Task: Add Kingston Creamery Organic Heritage Blue Cheese Crumbles to the cart.
Action: Mouse moved to (62, 332)
Screenshot: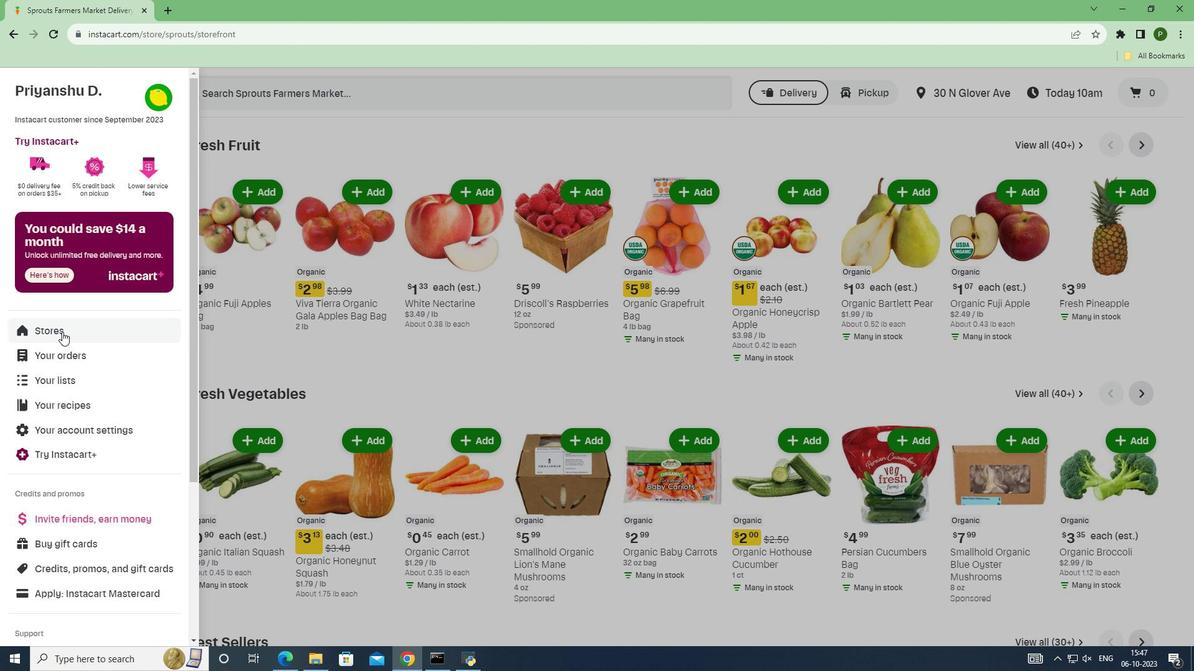 
Action: Mouse pressed left at (62, 332)
Screenshot: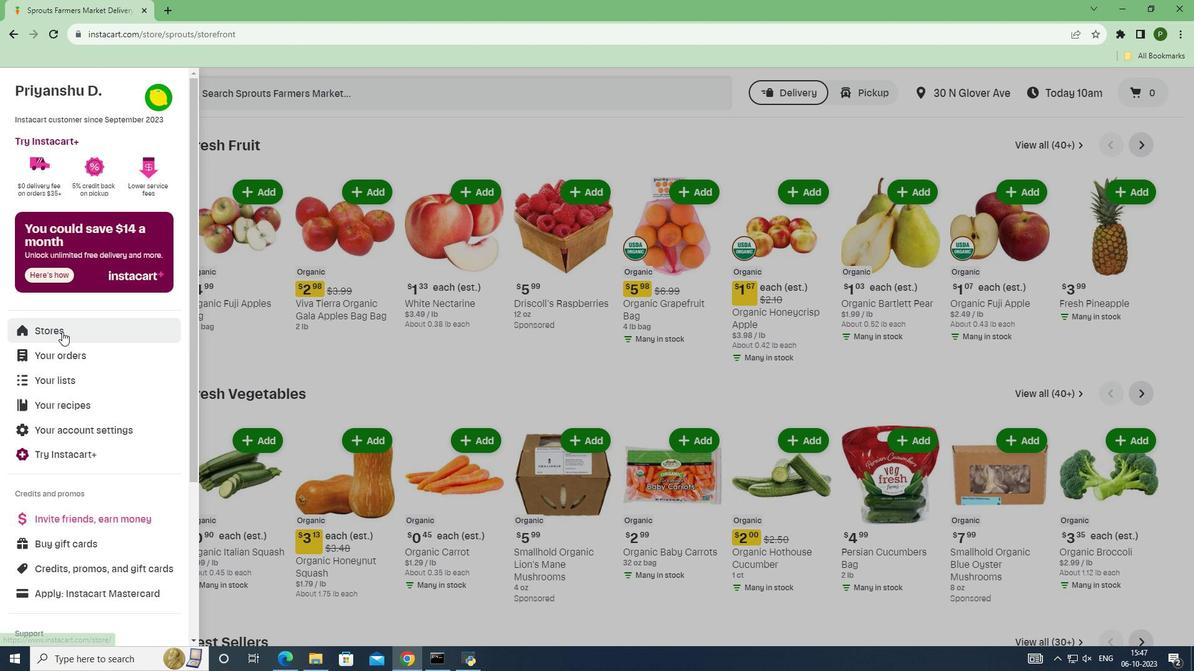 
Action: Mouse moved to (294, 143)
Screenshot: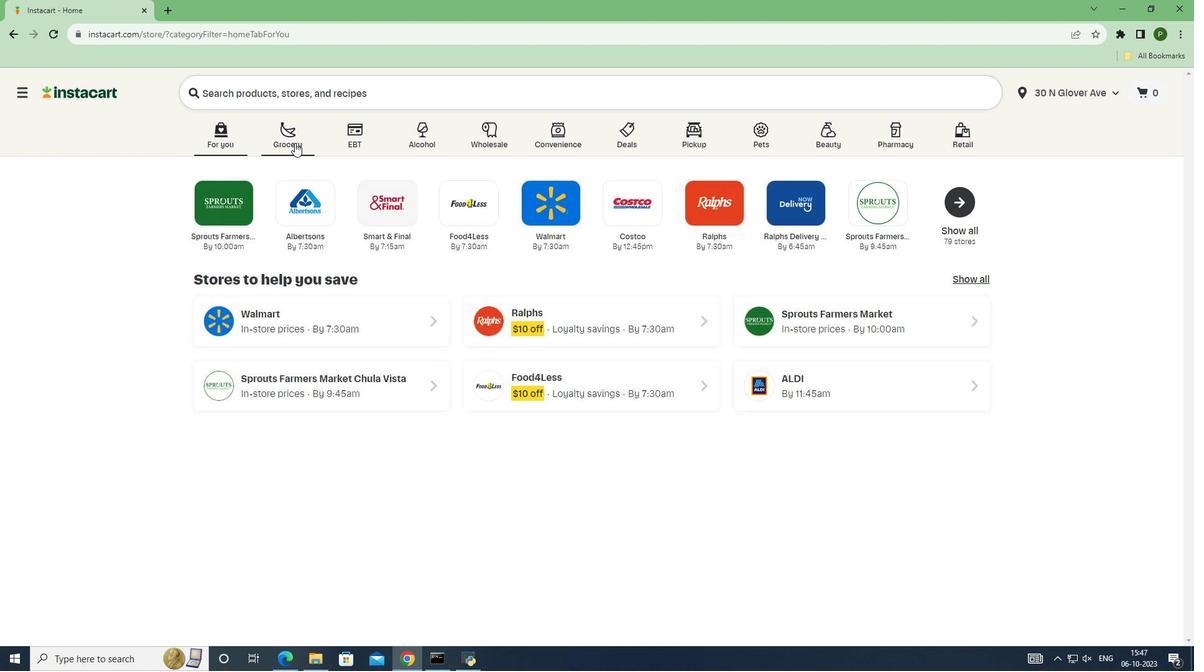 
Action: Mouse pressed left at (294, 143)
Screenshot: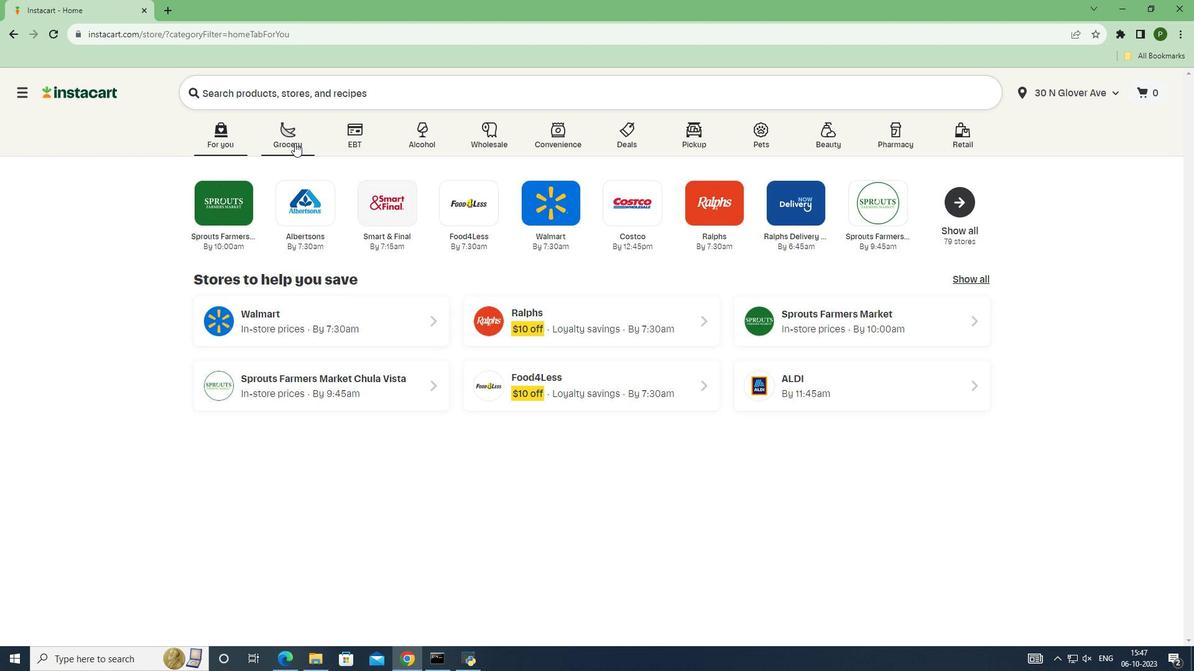 
Action: Mouse moved to (773, 280)
Screenshot: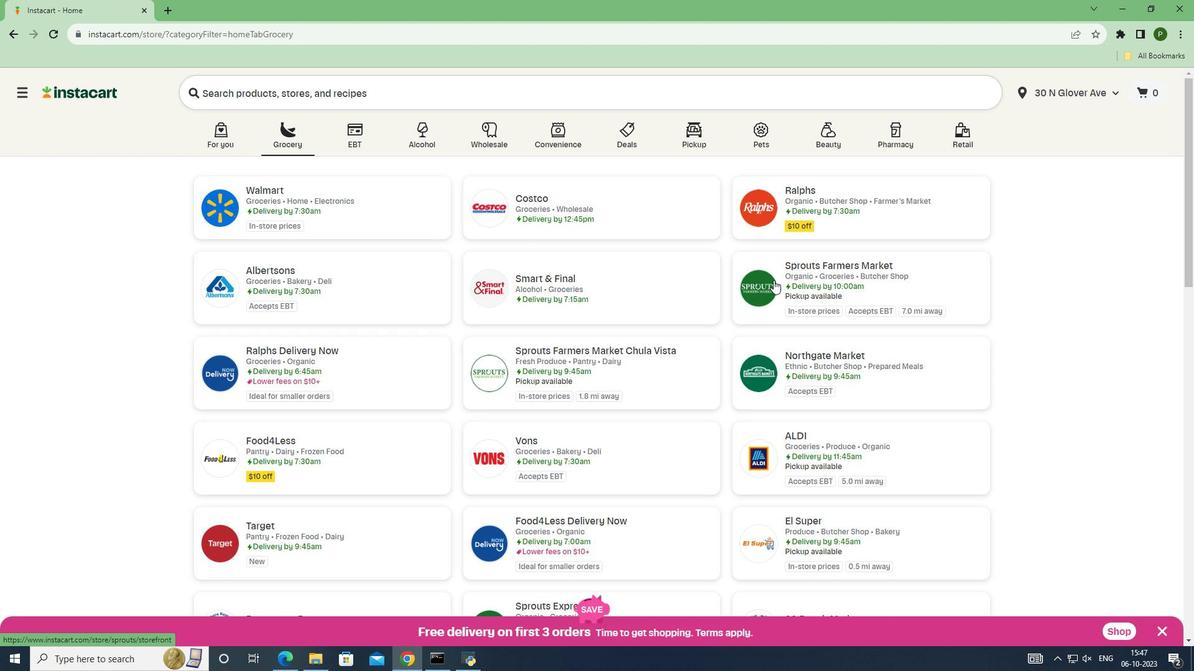 
Action: Mouse pressed left at (773, 280)
Screenshot: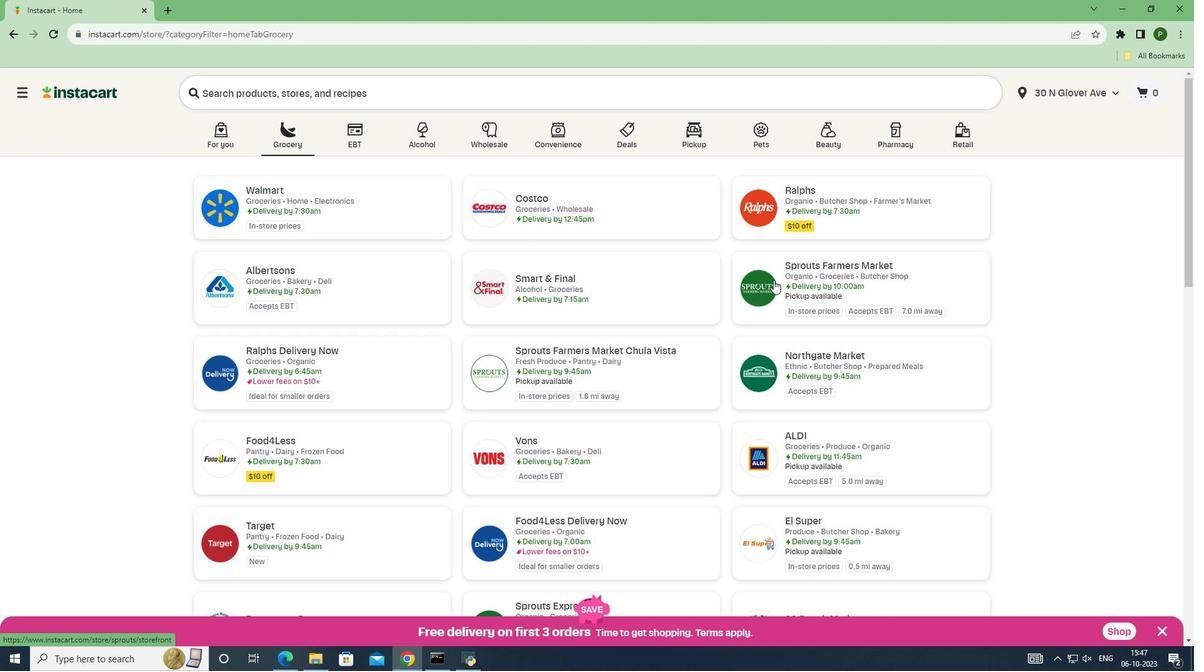 
Action: Mouse moved to (70, 406)
Screenshot: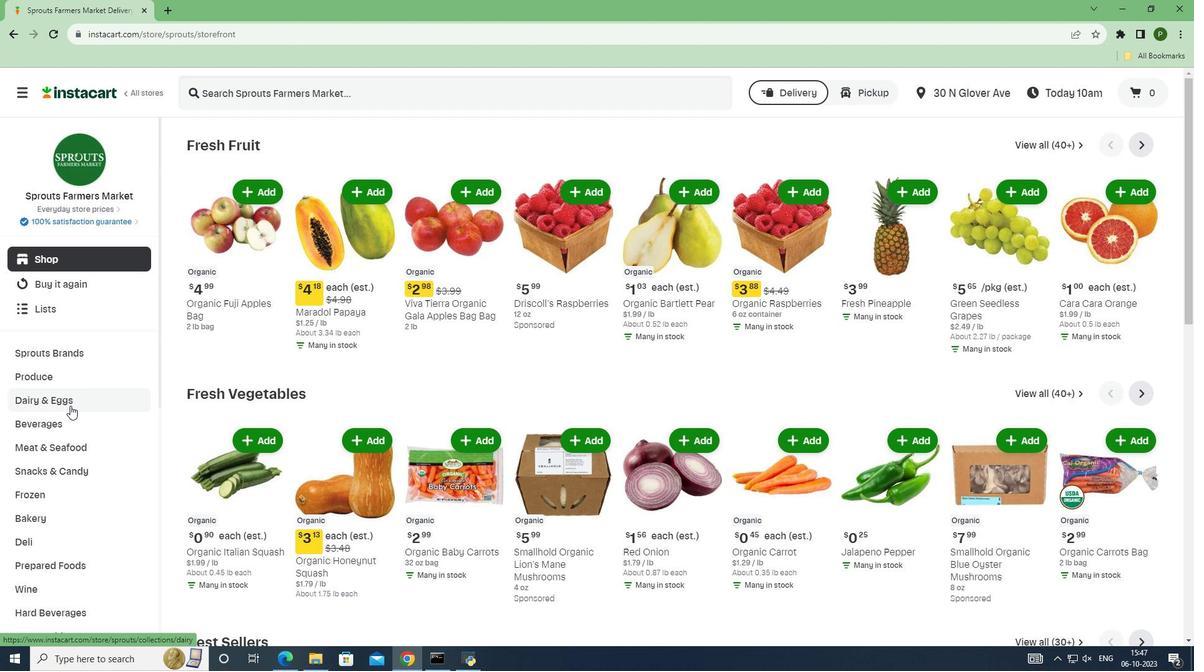 
Action: Mouse pressed left at (70, 406)
Screenshot: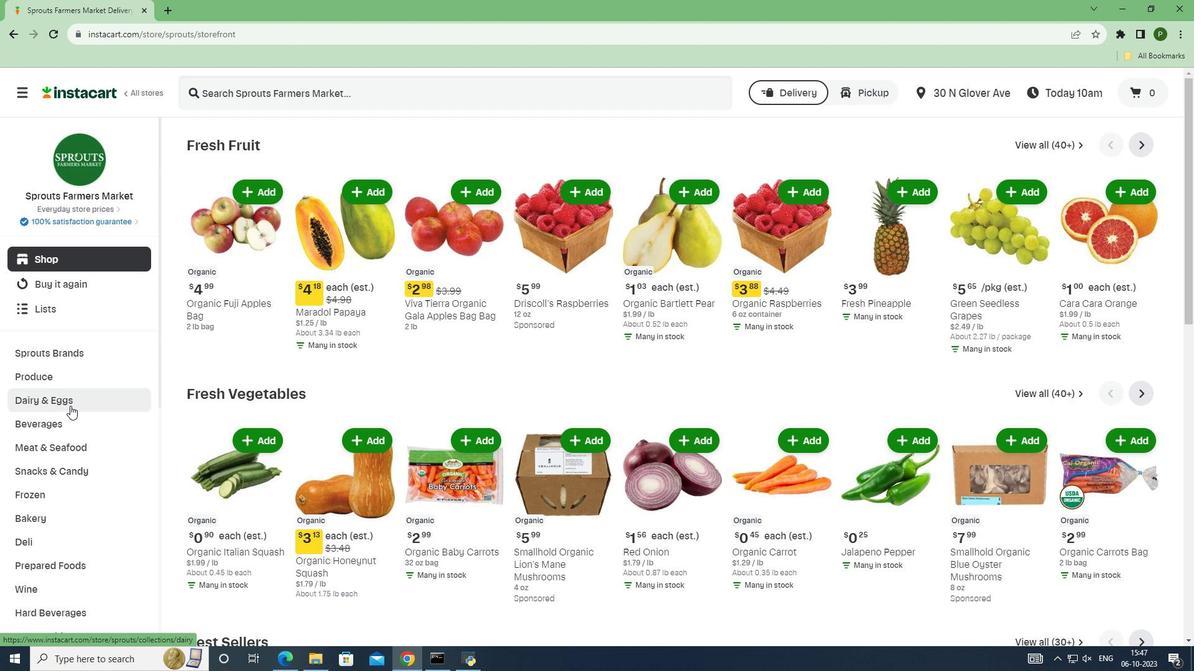 
Action: Mouse moved to (61, 452)
Screenshot: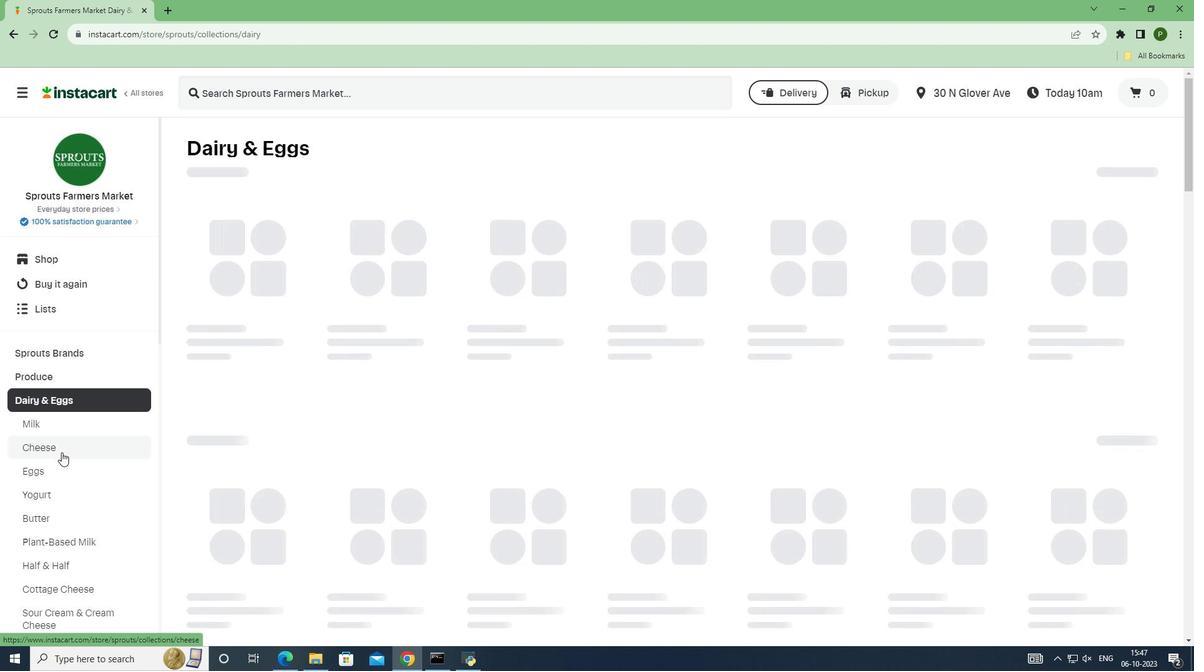 
Action: Mouse pressed left at (61, 452)
Screenshot: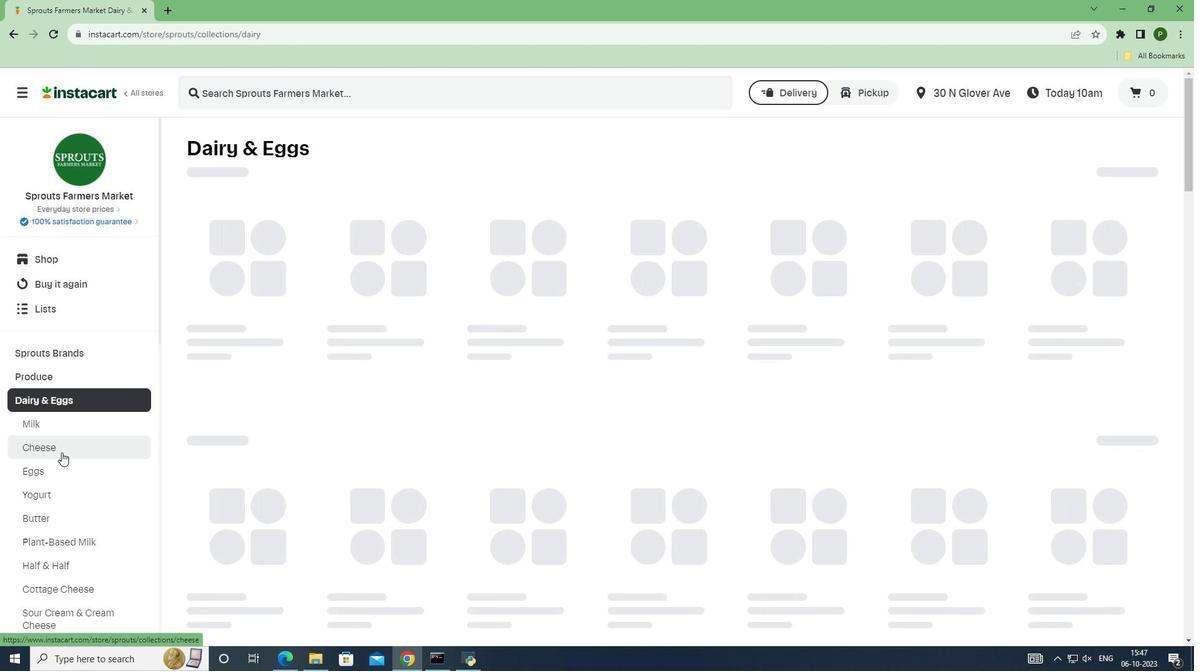 
Action: Mouse moved to (260, 92)
Screenshot: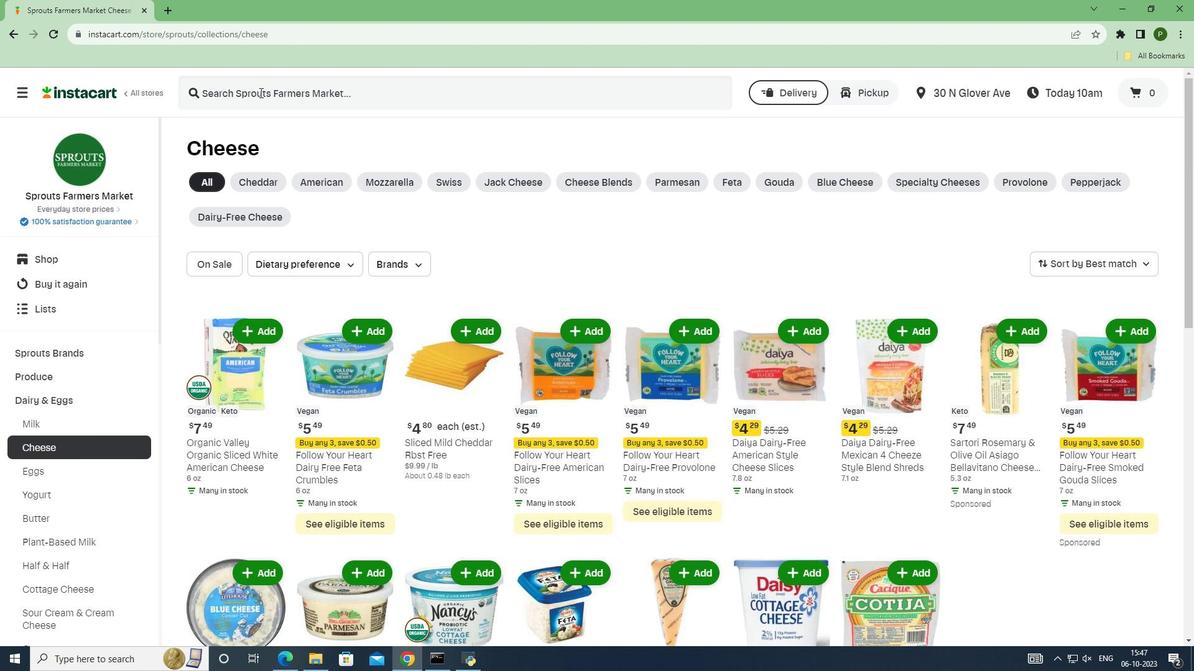 
Action: Mouse pressed left at (260, 92)
Screenshot: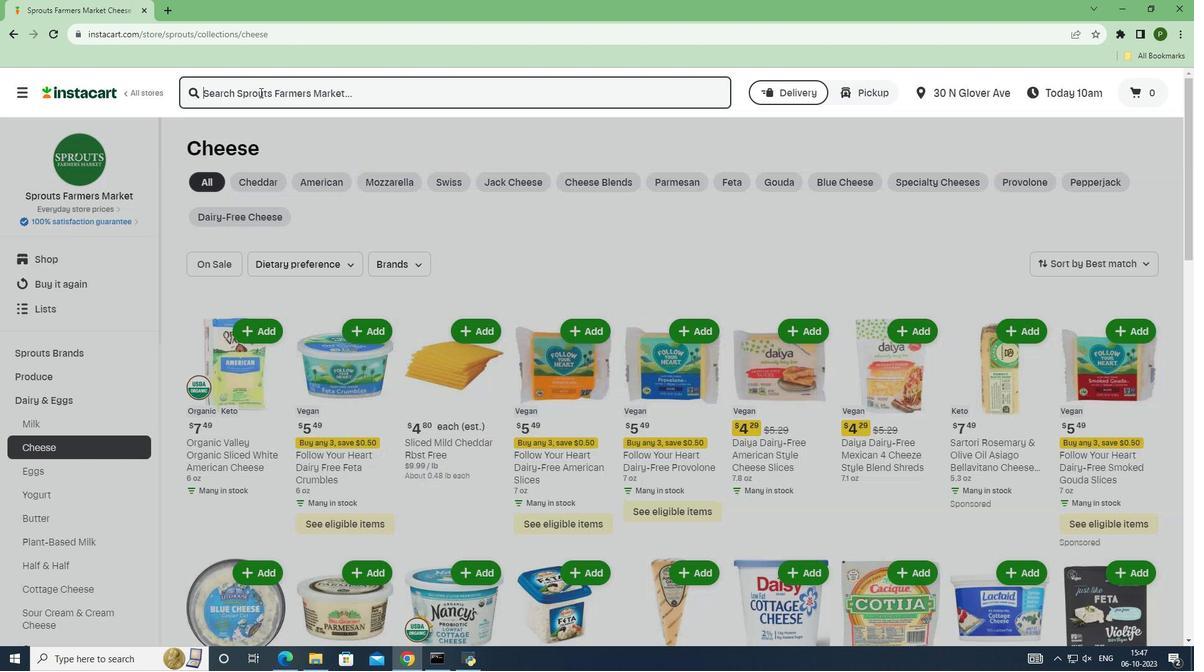 
Action: Key pressed <Key.caps_lock>K<Key.caps_lock>ingston<Key.space><Key.caps_lock>C<Key.caps_lock>reamery<Key.space><Key.caps_lock>O<Key.caps_lock>rganic<Key.space><Key.caps_lock>H<Key.caps_lock>eritage<Key.space><Key.caps_lock>B<Key.caps_lock>lue<Key.space><Key.caps_lock>C<Key.caps_lock>heese<Key.space><Key.caps_lock>C<Key.caps_lock>rumbles<Key.space><Key.enter>
Screenshot: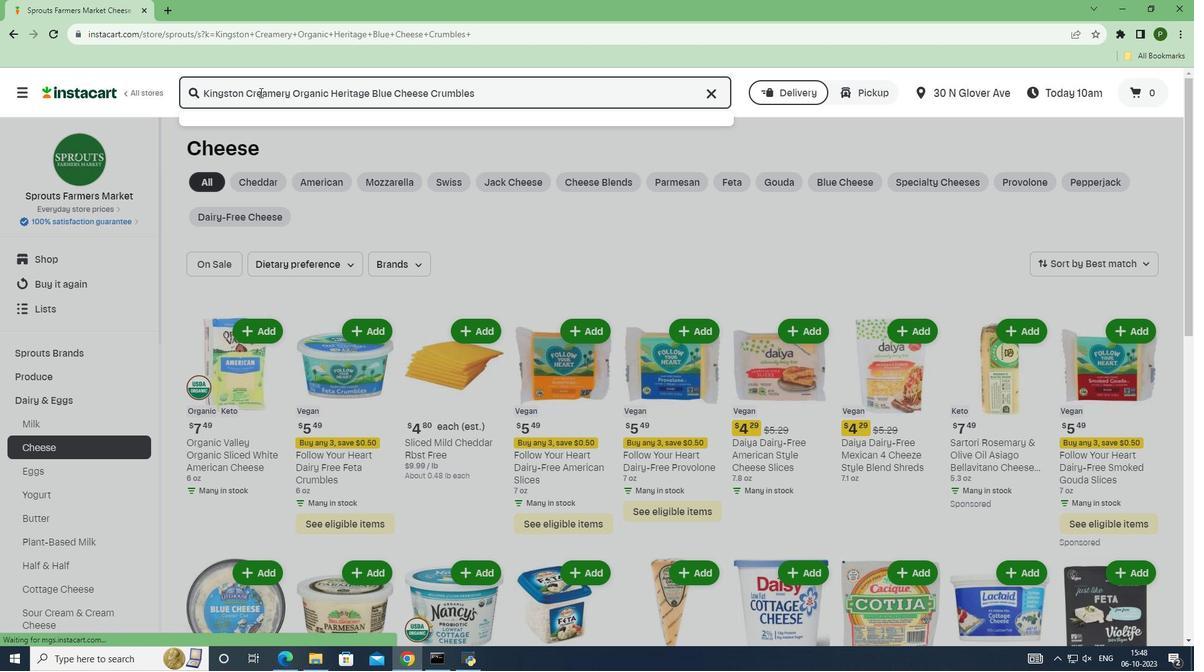 
Action: Mouse moved to (706, 228)
Screenshot: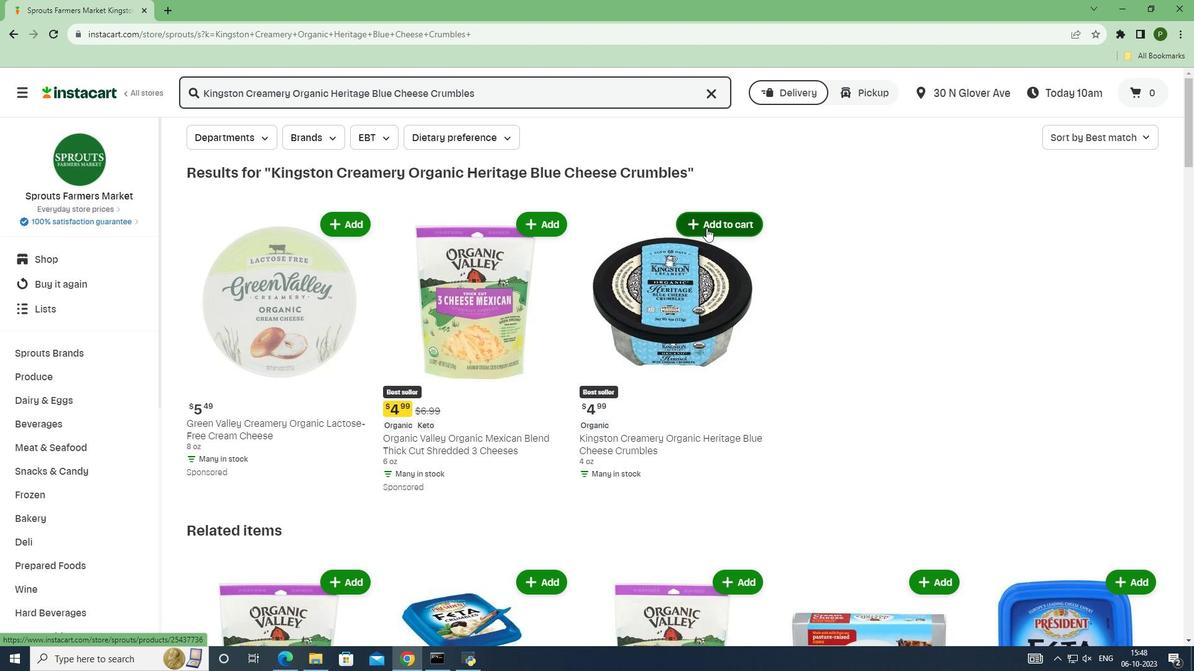 
Action: Mouse pressed left at (706, 228)
Screenshot: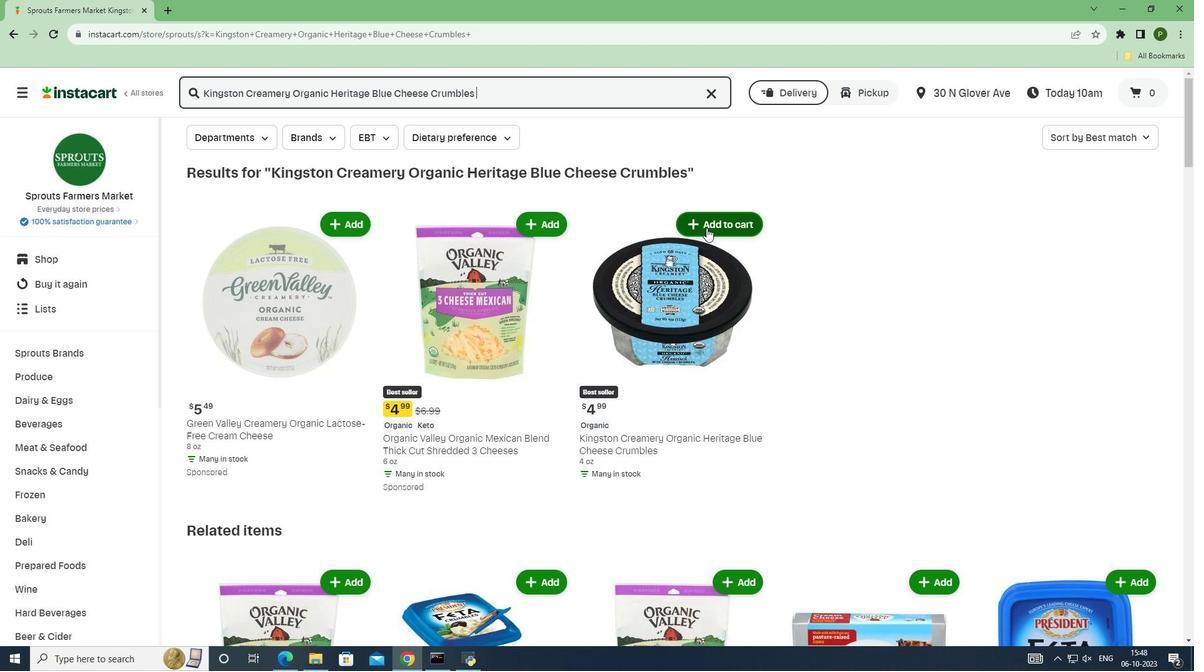 
Action: Mouse moved to (774, 287)
Screenshot: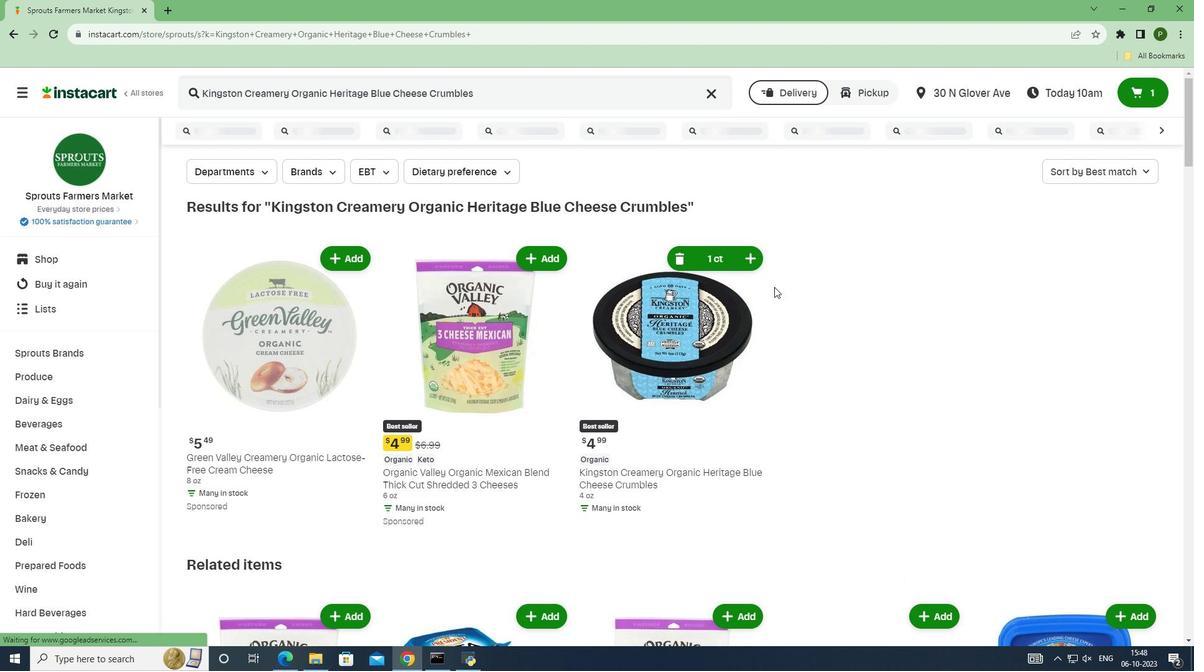 
